 Task: Set the rate control method for qsv to qp.
Action: Mouse moved to (102, 5)
Screenshot: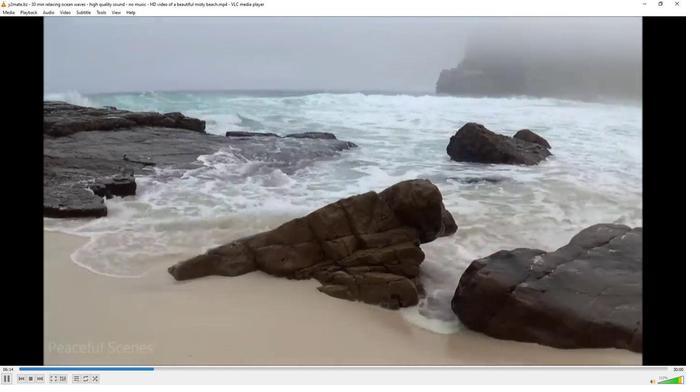 
Action: Mouse pressed left at (102, 5)
Screenshot: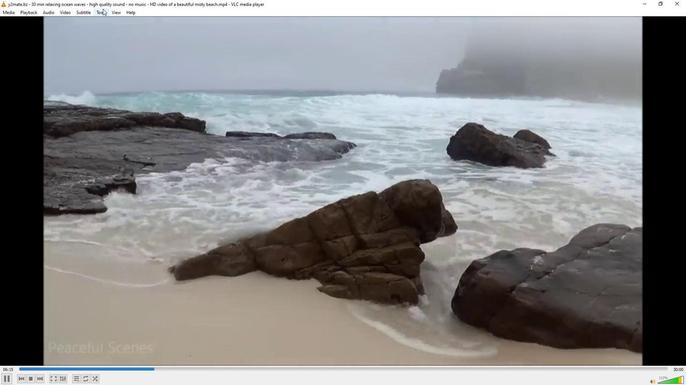 
Action: Mouse moved to (118, 92)
Screenshot: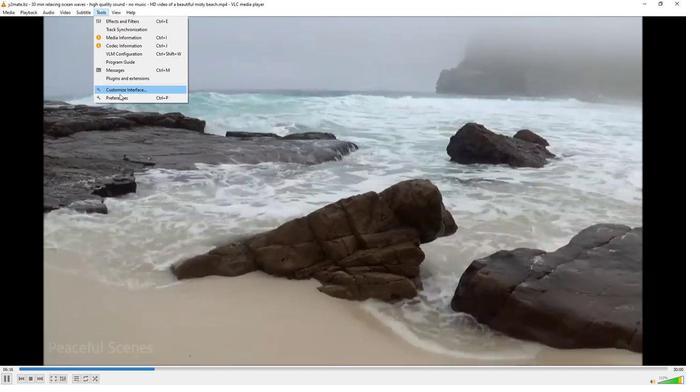 
Action: Mouse pressed left at (118, 92)
Screenshot: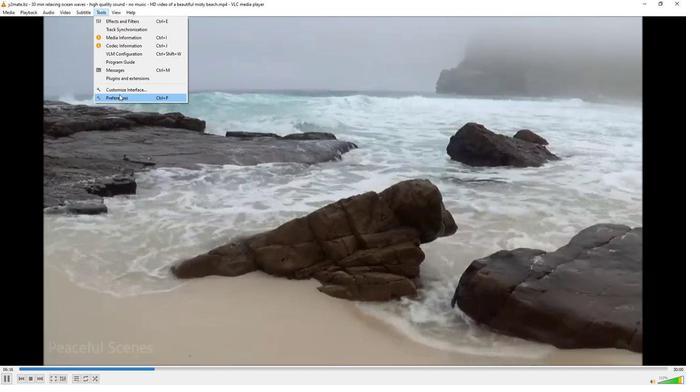 
Action: Mouse moved to (80, 301)
Screenshot: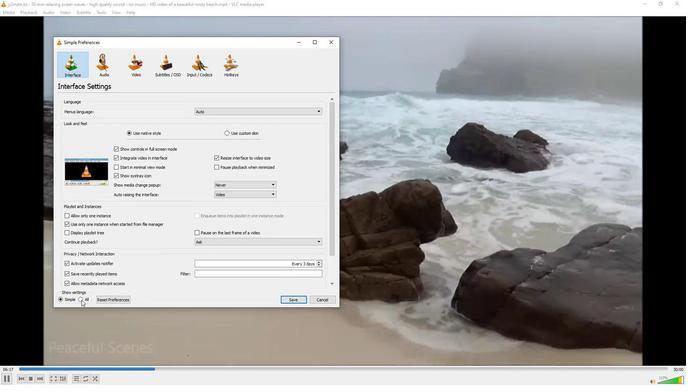 
Action: Mouse pressed left at (80, 301)
Screenshot: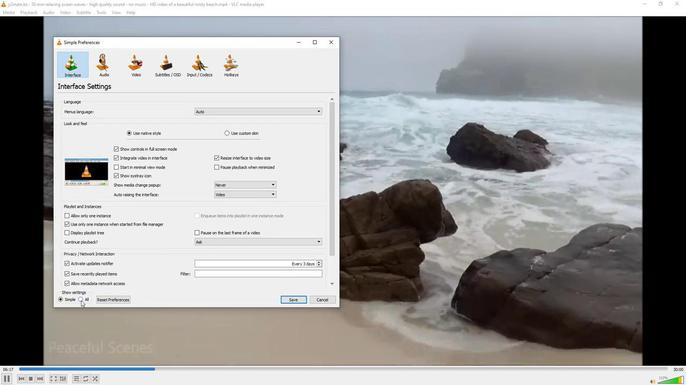 
Action: Mouse moved to (68, 199)
Screenshot: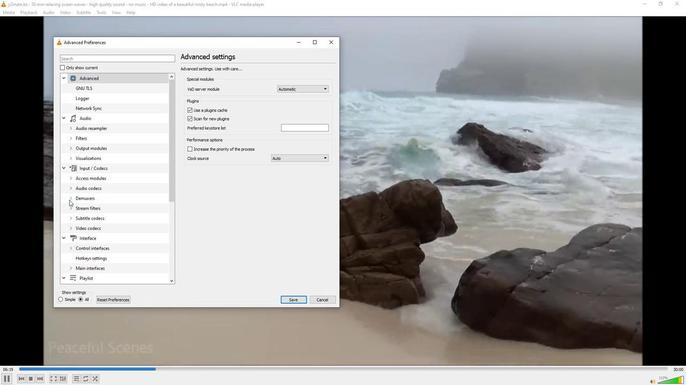 
Action: Mouse pressed left at (68, 199)
Screenshot: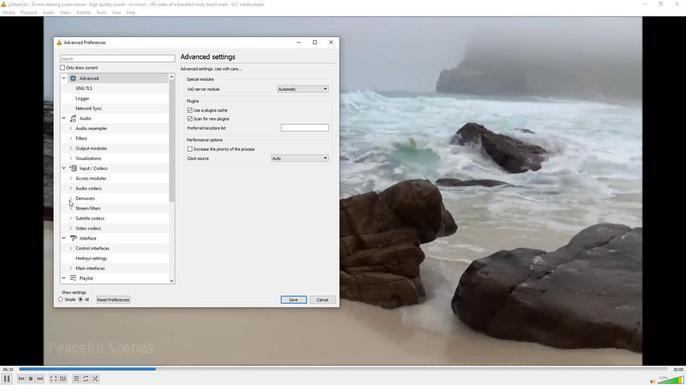 
Action: Mouse moved to (70, 202)
Screenshot: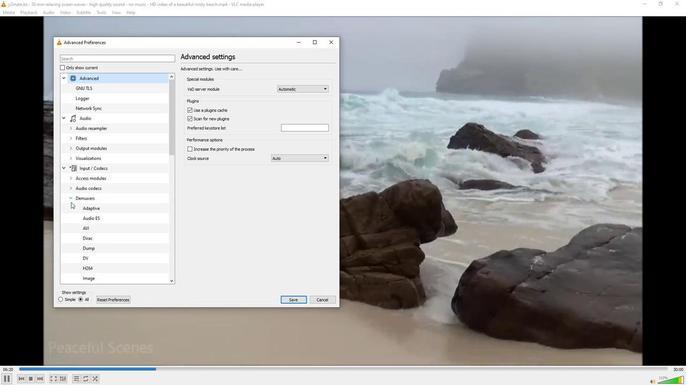 
Action: Mouse scrolled (70, 201) with delta (0, 0)
Screenshot: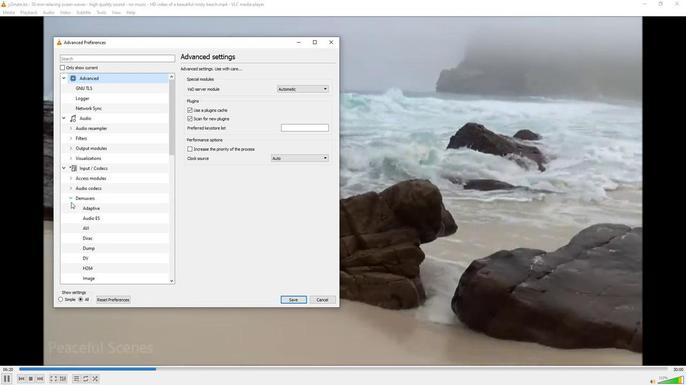 
Action: Mouse scrolled (70, 201) with delta (0, 0)
Screenshot: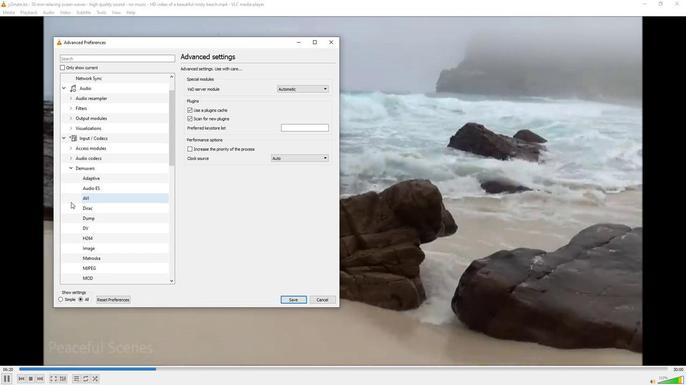 
Action: Mouse scrolled (70, 201) with delta (0, 0)
Screenshot: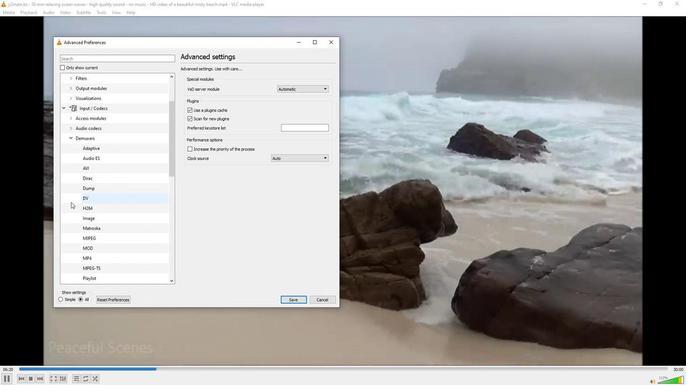 
Action: Mouse scrolled (70, 201) with delta (0, 0)
Screenshot: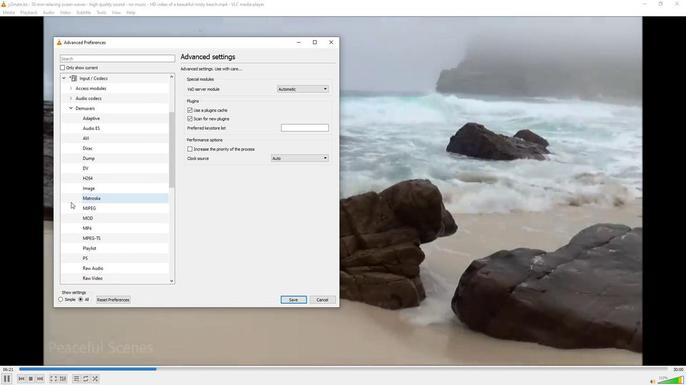 
Action: Mouse scrolled (70, 201) with delta (0, 0)
Screenshot: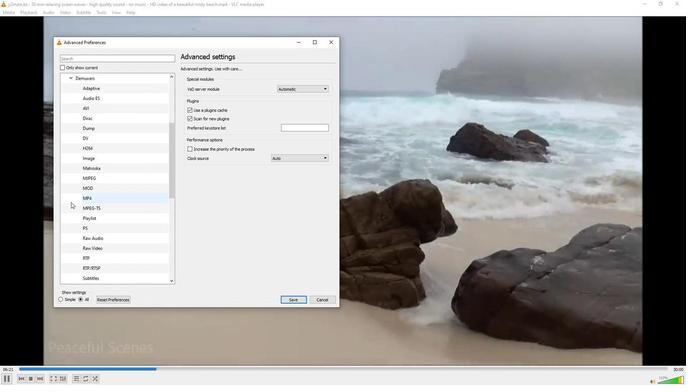 
Action: Mouse scrolled (70, 201) with delta (0, 0)
Screenshot: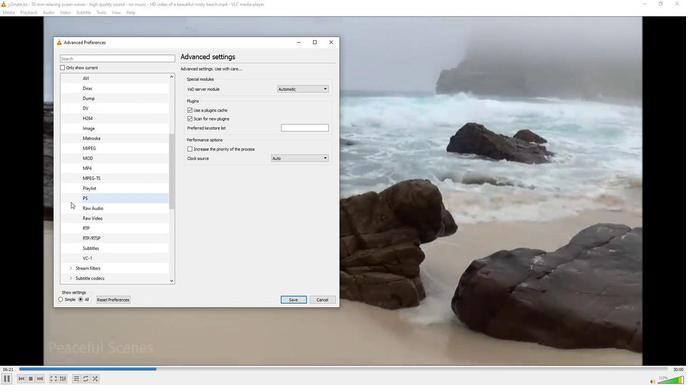 
Action: Mouse moved to (71, 261)
Screenshot: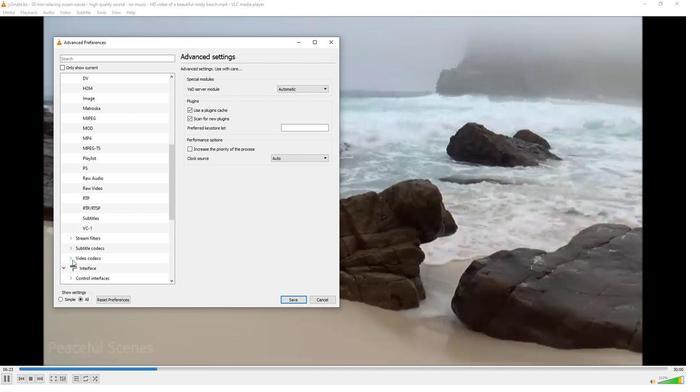 
Action: Mouse pressed left at (71, 261)
Screenshot: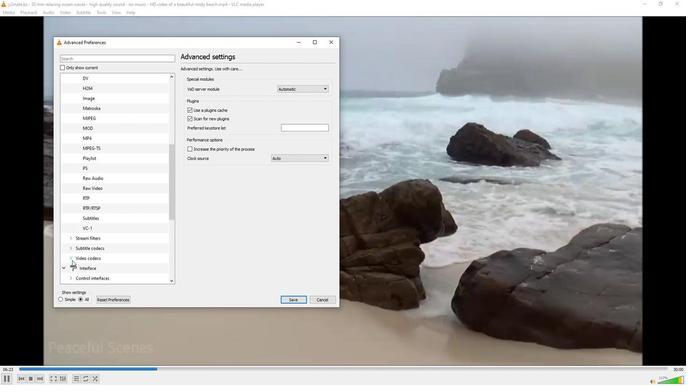 
Action: Mouse moved to (82, 260)
Screenshot: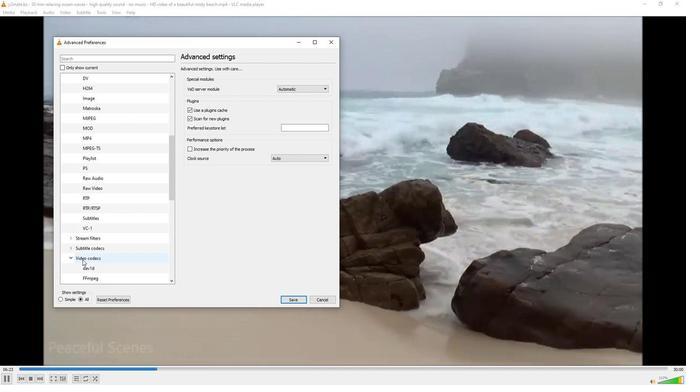 
Action: Mouse scrolled (82, 259) with delta (0, 0)
Screenshot: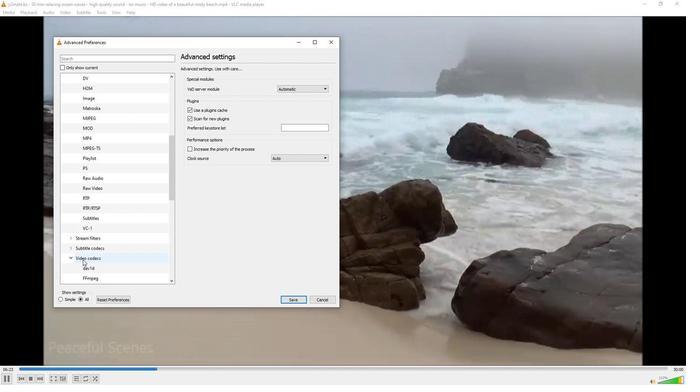 
Action: Mouse moved to (82, 267)
Screenshot: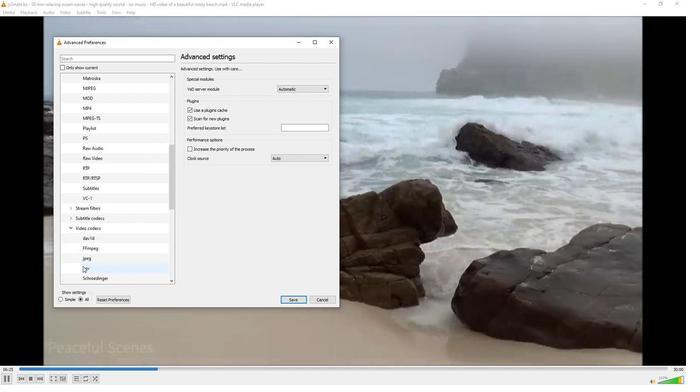 
Action: Mouse pressed left at (82, 267)
Screenshot: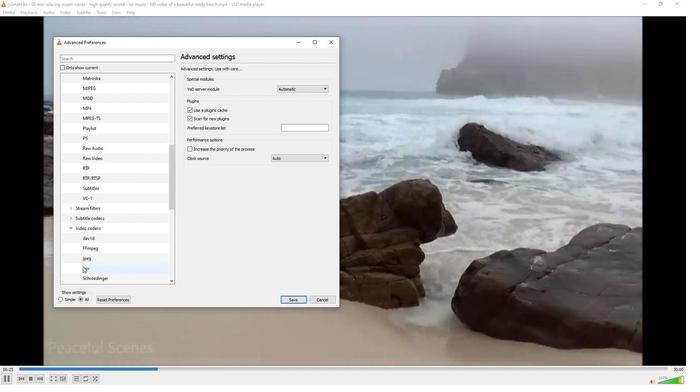 
Action: Mouse moved to (303, 166)
Screenshot: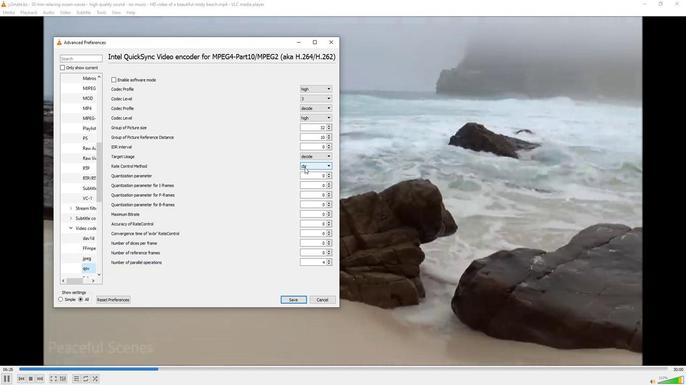 
Action: Mouse pressed left at (303, 166)
Screenshot: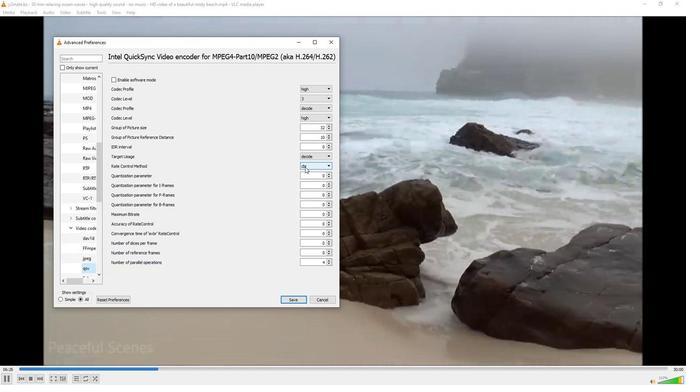 
Action: Mouse moved to (304, 181)
Screenshot: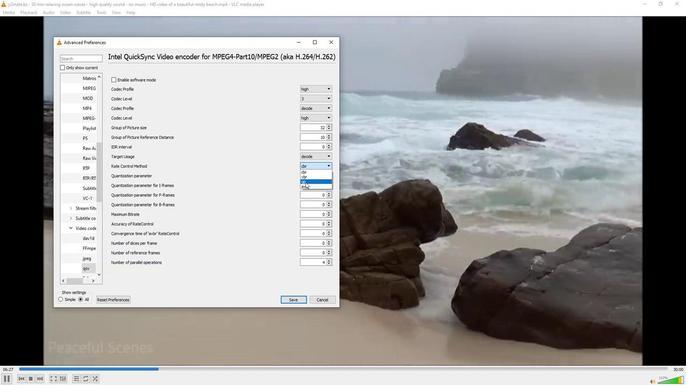 
Action: Mouse pressed left at (304, 181)
Screenshot: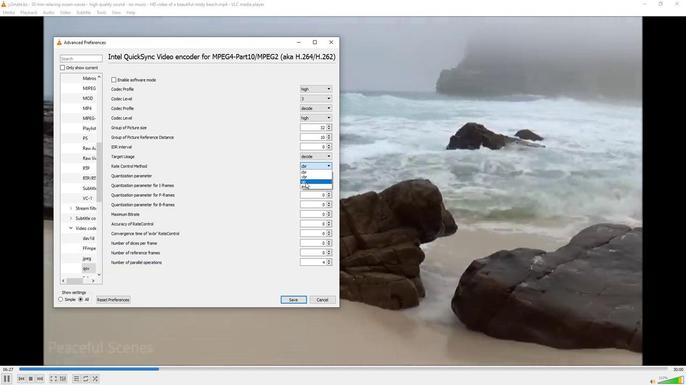 
Action: Mouse moved to (278, 183)
Screenshot: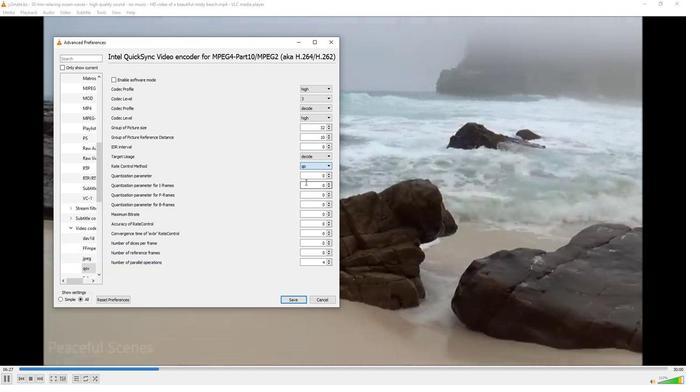 
